 Task: Contact a Redfin agent in Phoenix, Arizona, for guidance on buying a house.
Action: Mouse moved to (785, 71)
Screenshot: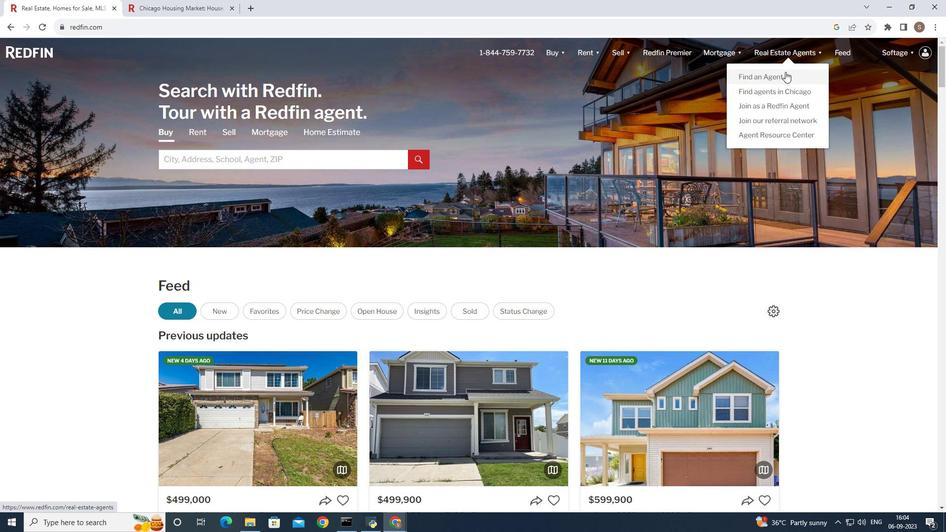 
Action: Mouse pressed left at (785, 71)
Screenshot: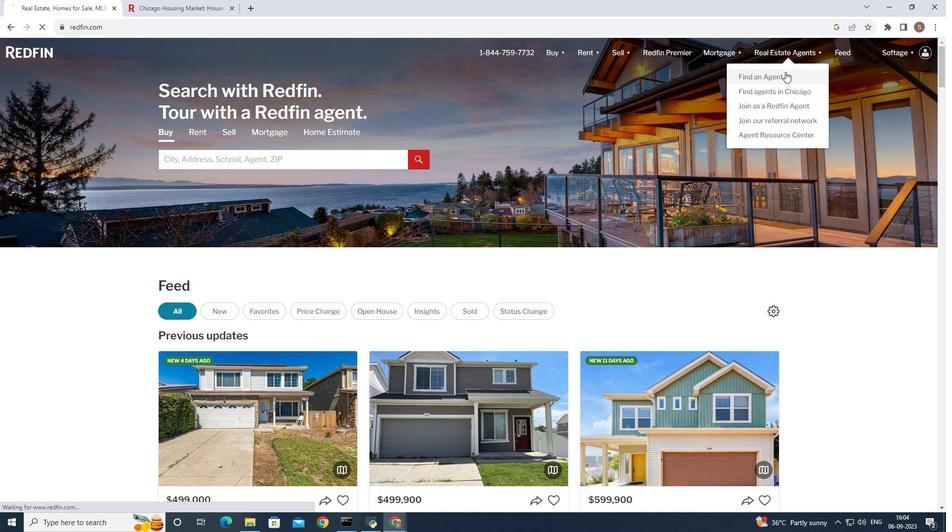 
Action: Mouse moved to (243, 309)
Screenshot: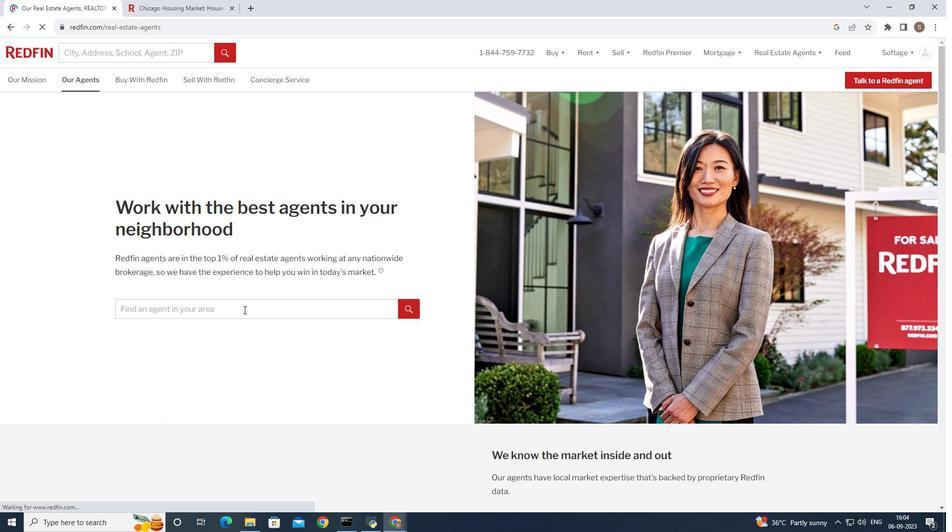 
Action: Mouse pressed left at (243, 309)
Screenshot: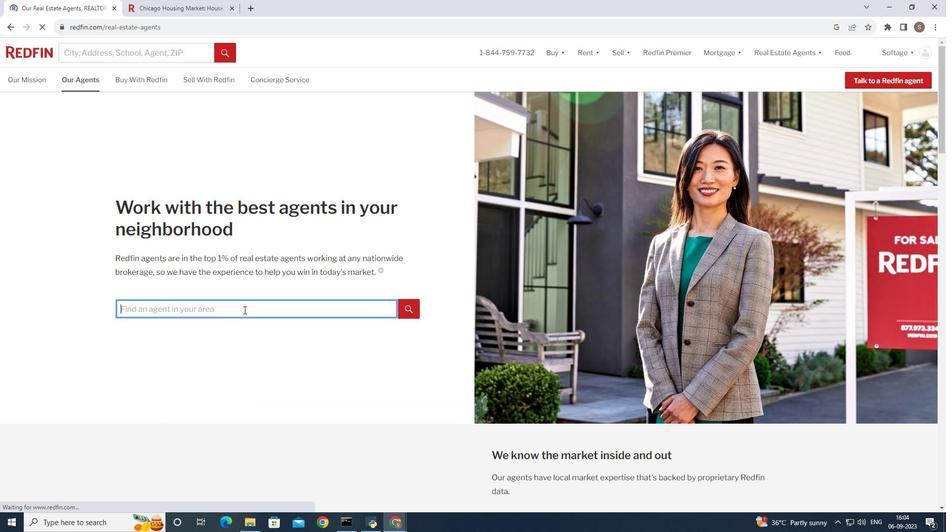 
Action: Key pressed <Key.shift><Key.shift><Key.shift><Key.shift><Key.shift><Key.shift><Key.shift><Key.shift><Key.shift><Key.shift><Key.shift>Phoenix,<Key.space><Key.shift>Ari
Screenshot: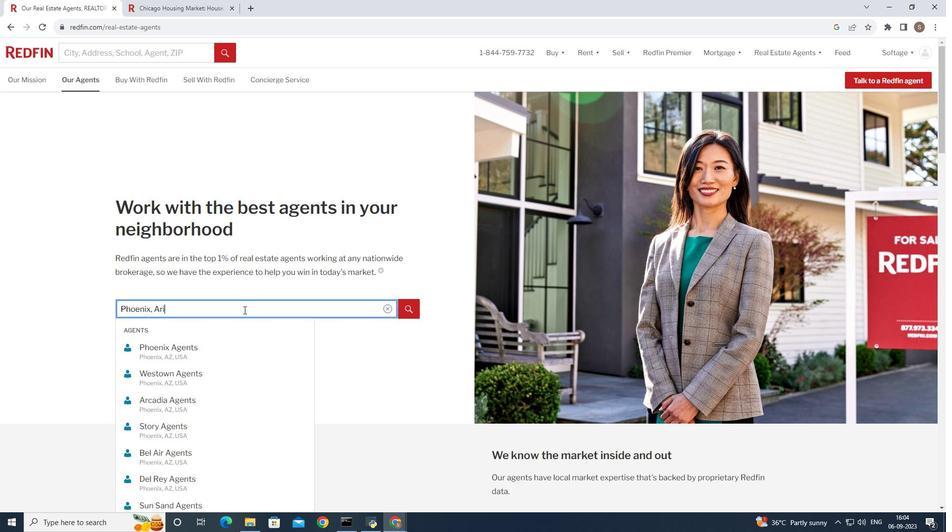 
Action: Mouse moved to (230, 345)
Screenshot: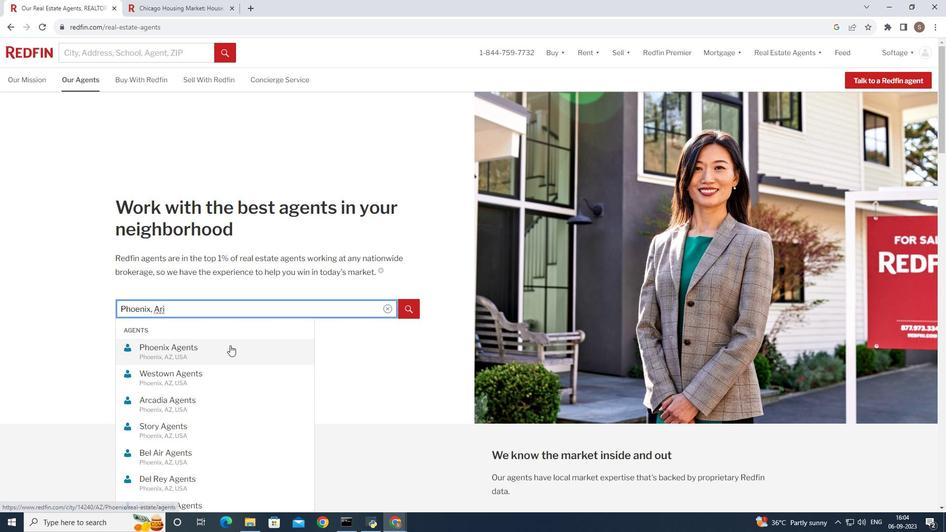 
Action: Mouse pressed left at (230, 345)
Screenshot: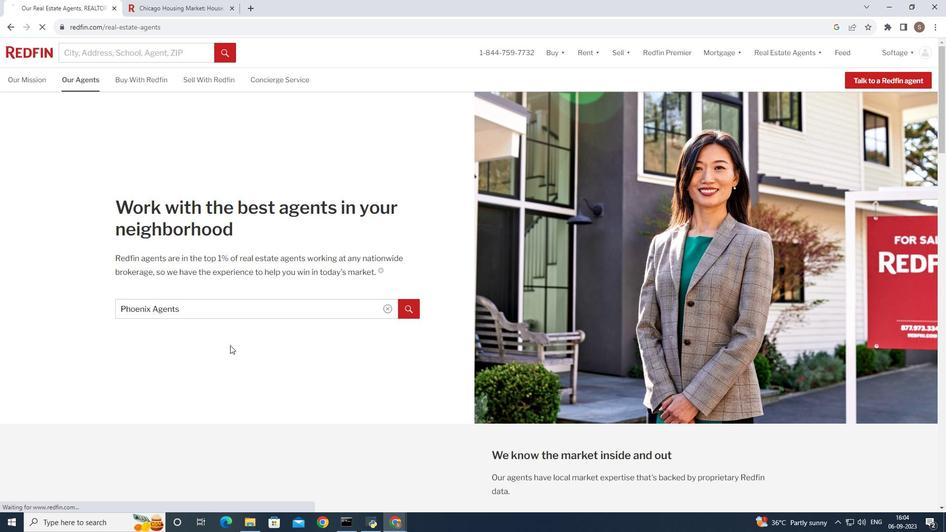 
Action: Mouse moved to (288, 342)
Screenshot: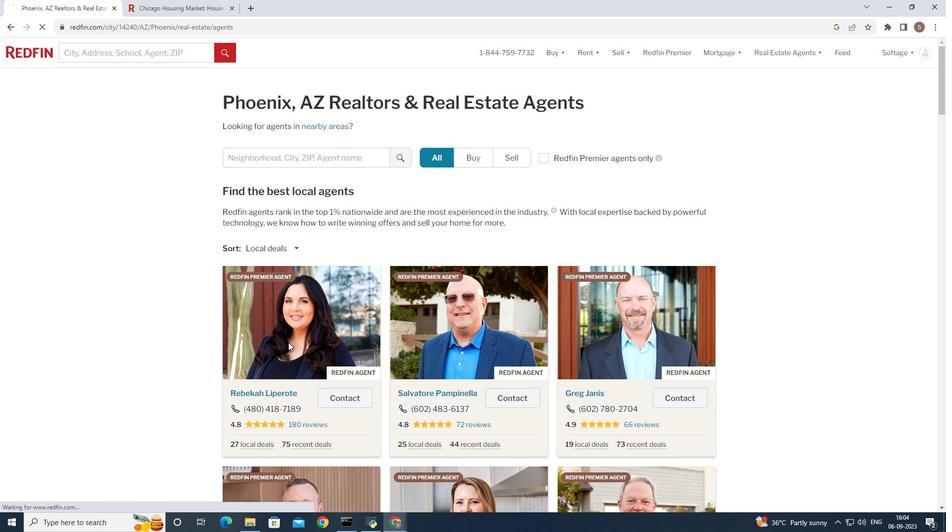 
Action: Mouse pressed left at (288, 342)
Screenshot: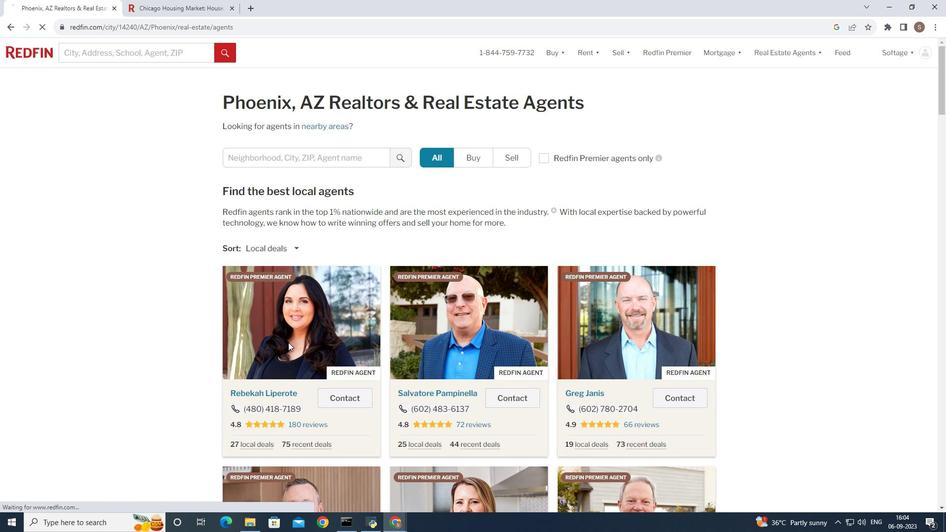 
Action: Mouse moved to (313, 298)
Screenshot: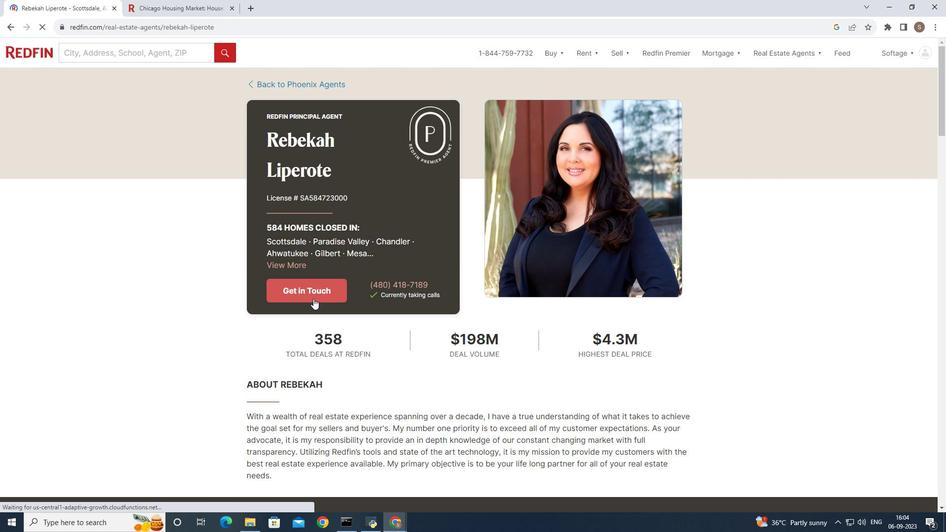 
Action: Mouse pressed left at (313, 298)
Screenshot: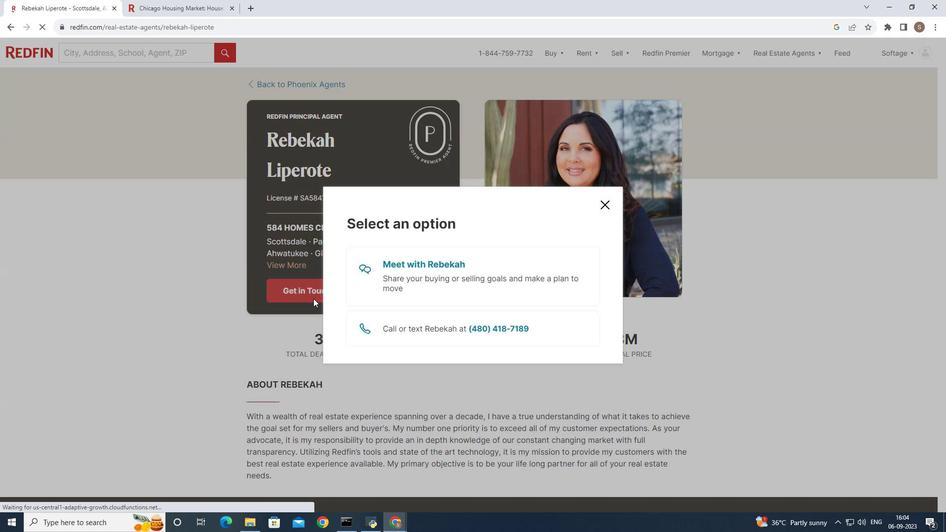 
Action: Mouse moved to (384, 292)
Screenshot: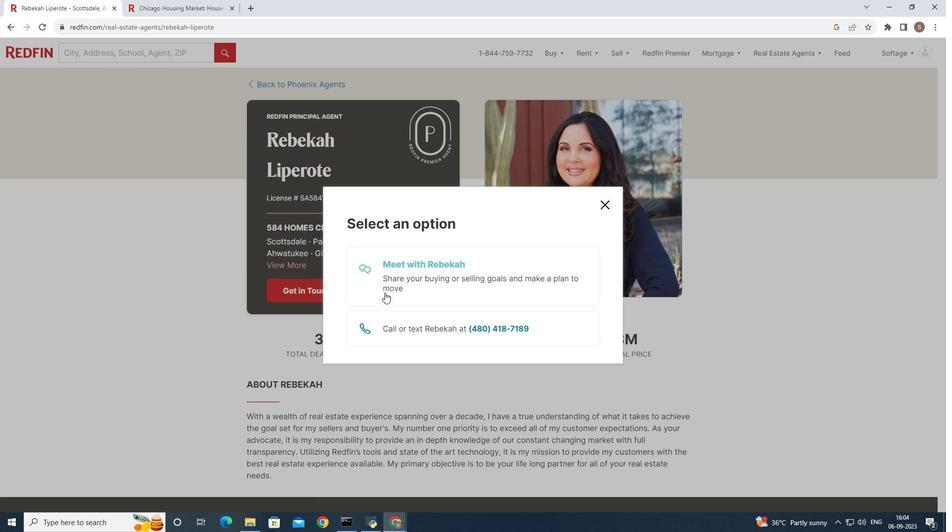 
Action: Mouse pressed left at (384, 292)
Screenshot: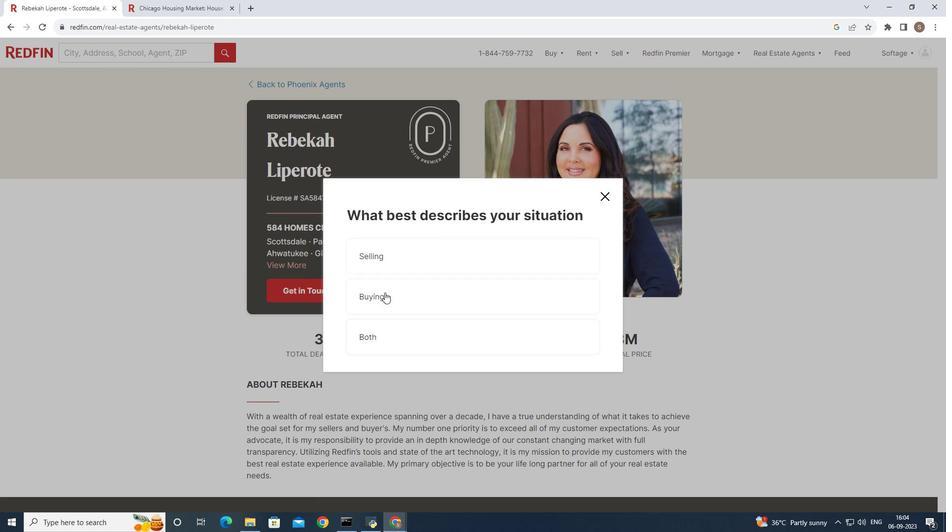 
Action: Mouse moved to (381, 299)
Screenshot: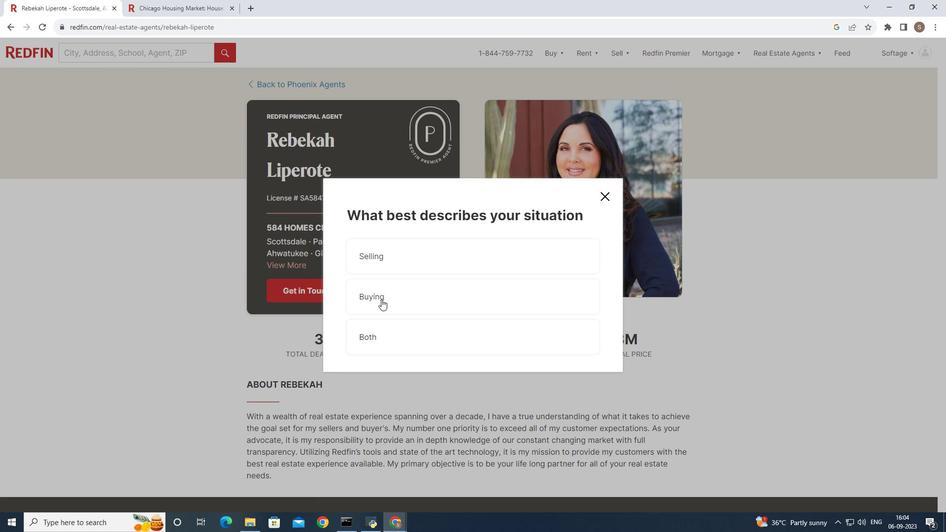 
Action: Mouse pressed left at (381, 299)
Screenshot: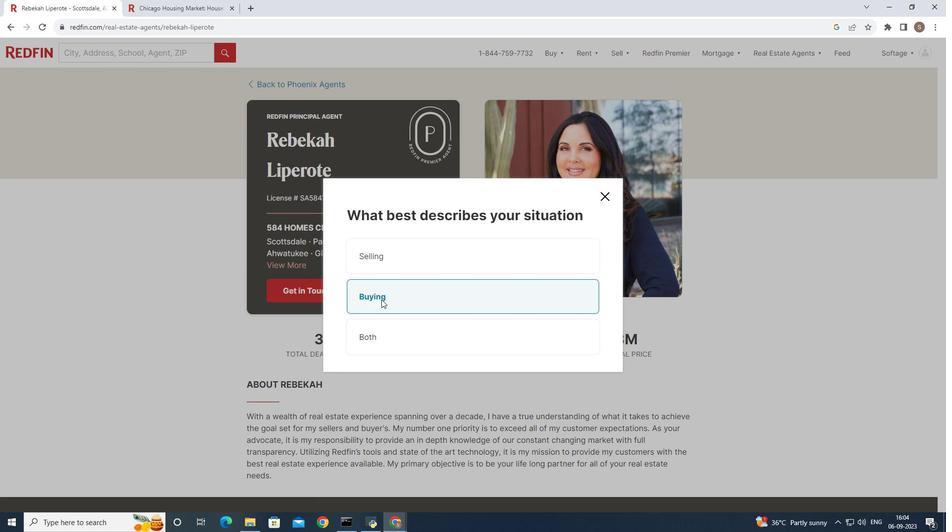 
Action: Mouse moved to (534, 220)
Screenshot: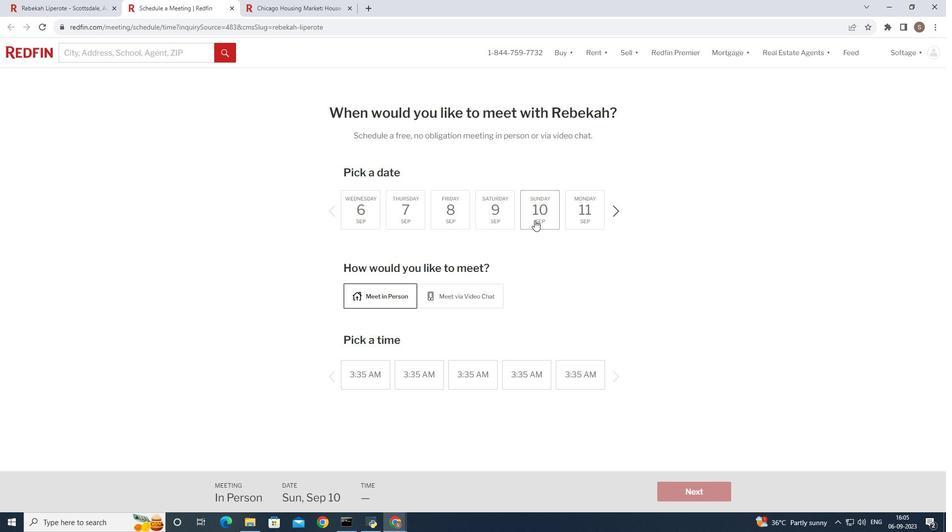 
Action: Mouse pressed left at (534, 220)
Screenshot: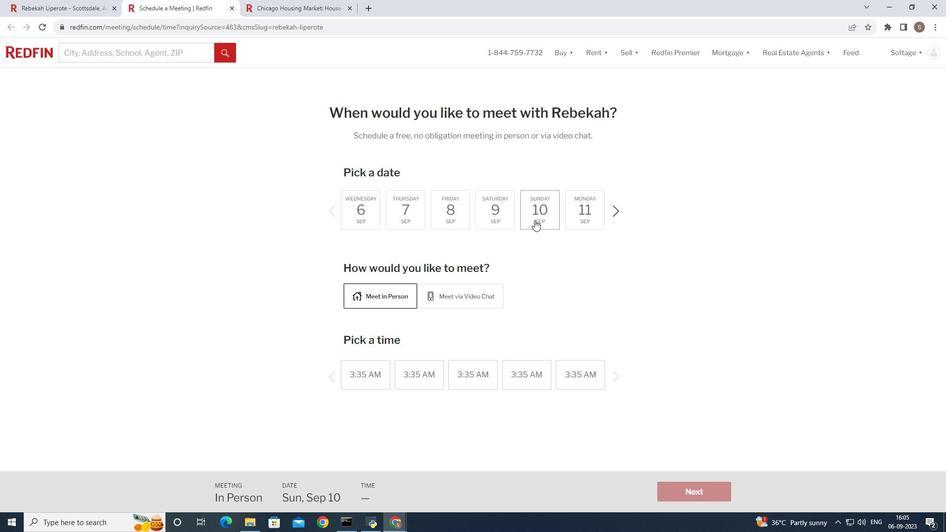 
Action: Mouse moved to (390, 292)
Screenshot: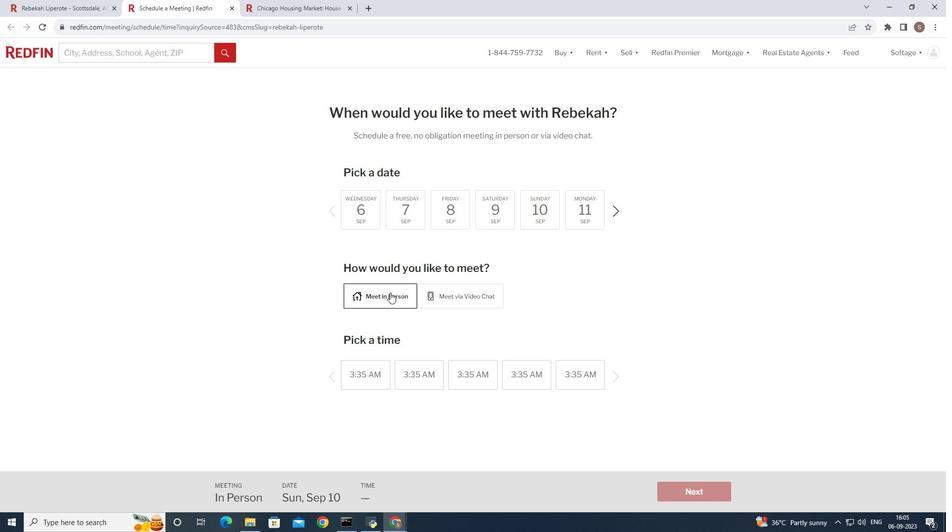 
Action: Mouse pressed left at (390, 292)
Screenshot: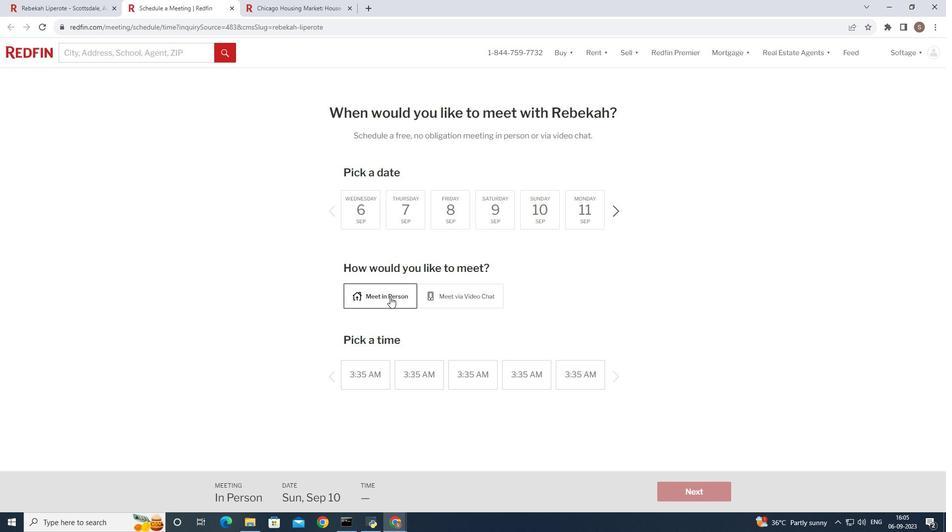 
Action: Mouse moved to (428, 376)
Screenshot: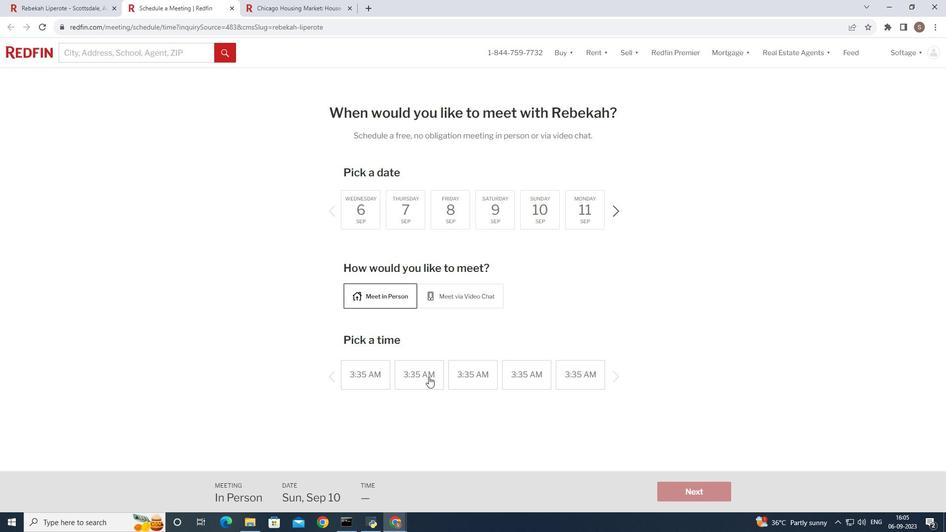 
Action: Mouse pressed left at (428, 376)
Screenshot: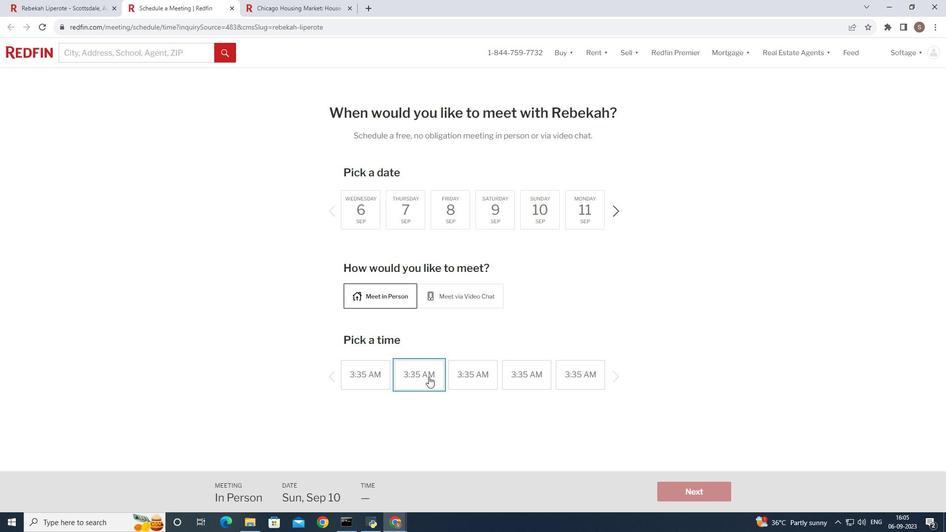
Action: Mouse moved to (694, 488)
Screenshot: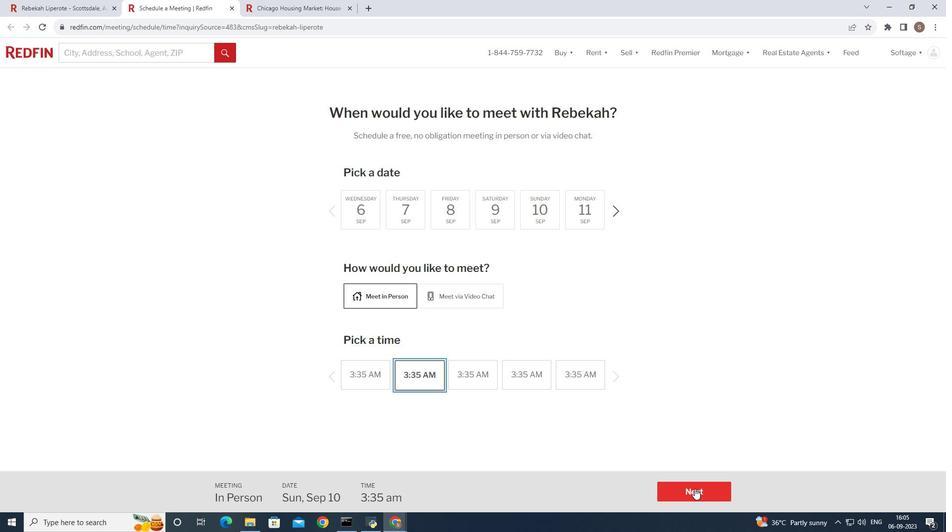 
Action: Mouse pressed left at (694, 488)
Screenshot: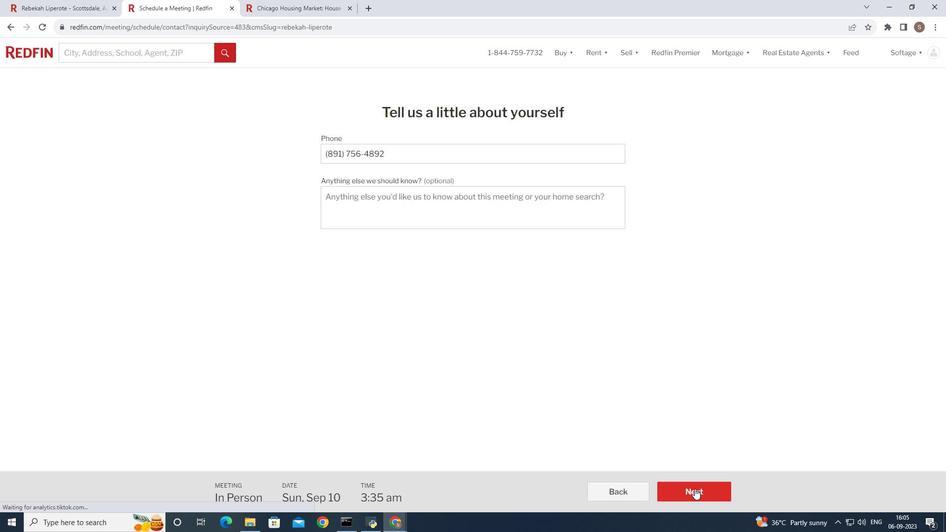 
Action: Mouse moved to (362, 200)
Screenshot: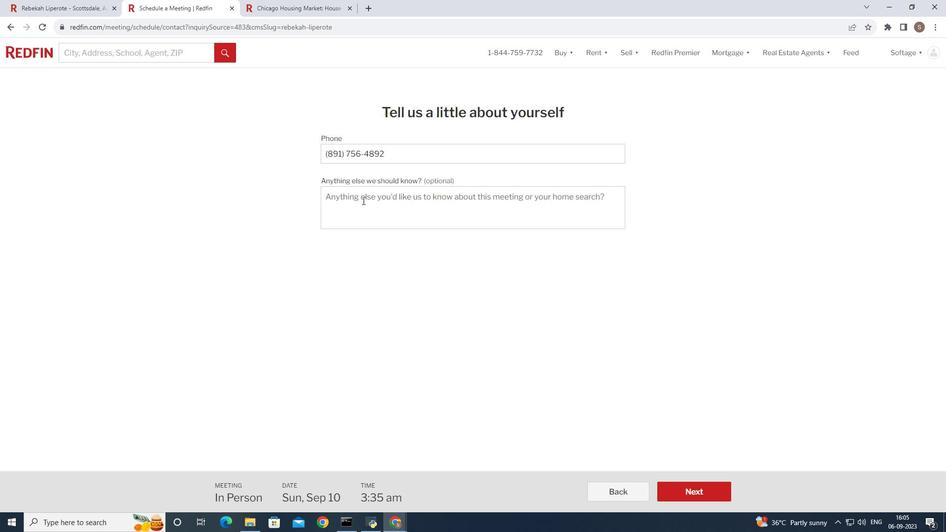 
Action: Mouse pressed left at (362, 200)
Screenshot: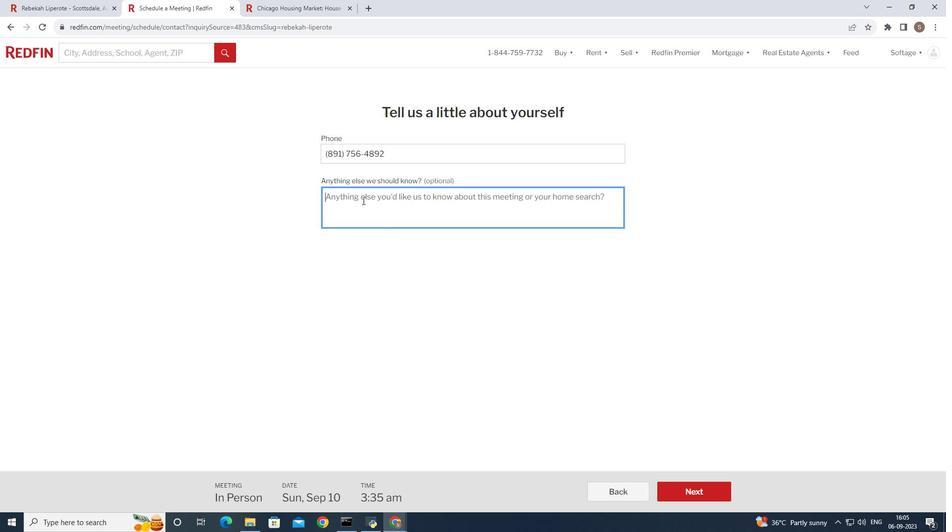 
Action: Key pressed <Key.shift><Key.shift><Key.shift><Key.shift><Key.shift><Key.shift><Key.shift><Key.shift><Key.shift><Key.shift><Key.shift><Key.shift><Key.shift><Key.shift><Key.shift><Key.shift><Key.shift><Key.shift><Key.shift><Key.shift><Key.shift><Key.shift><Key.shift><Key.shift>I<Key.space>want<Key.space>to<Key.space>buy<Key.space>3<Key.space>bhk<Key.space>rooms<Key.space>and<Key.space>3<Key.space>bathrooms<Key.space>and<Key.space>air<Key.space>conditioned<Key.space>rooms<Key.space>so<Key.space>please<Key.space>give<Key.space>me<Key.space>some<Key.space>guidance<Key.space>on<Key.space>house
Screenshot: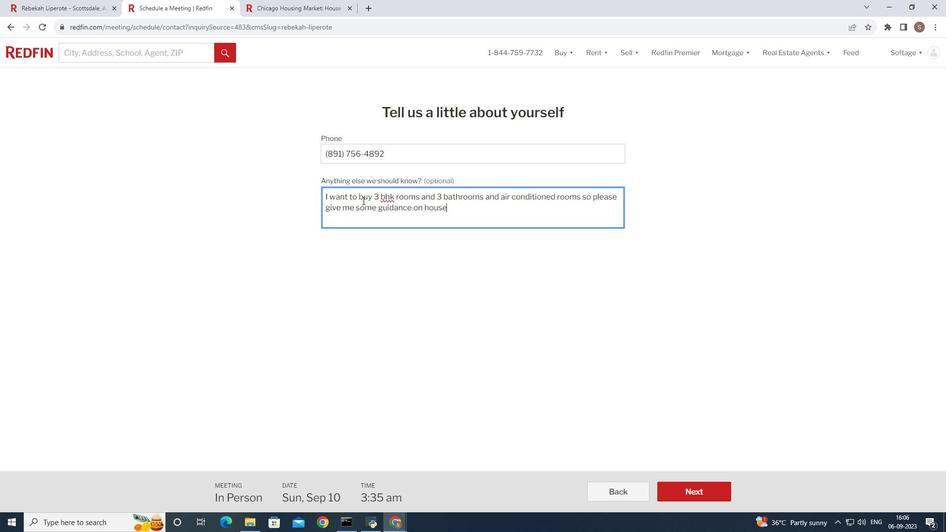
Action: Mouse moved to (664, 487)
Screenshot: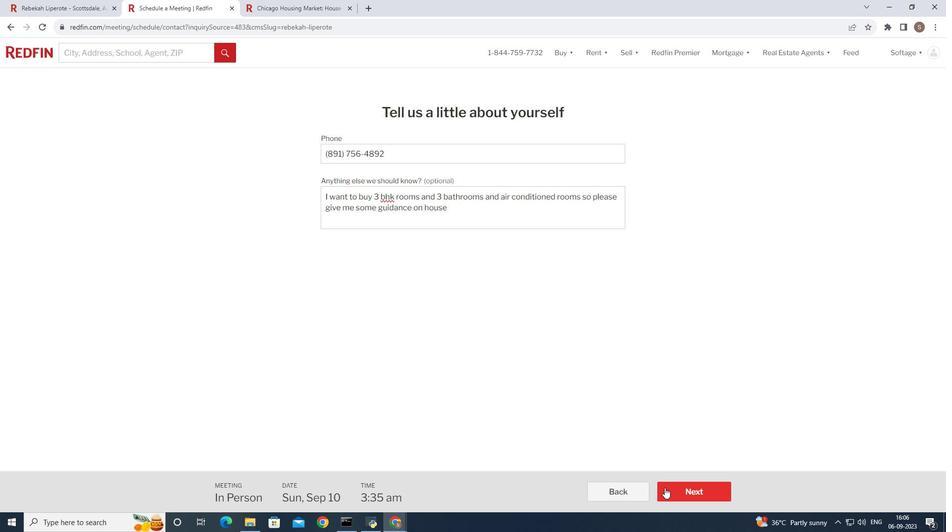 
Action: Mouse pressed left at (664, 487)
Screenshot: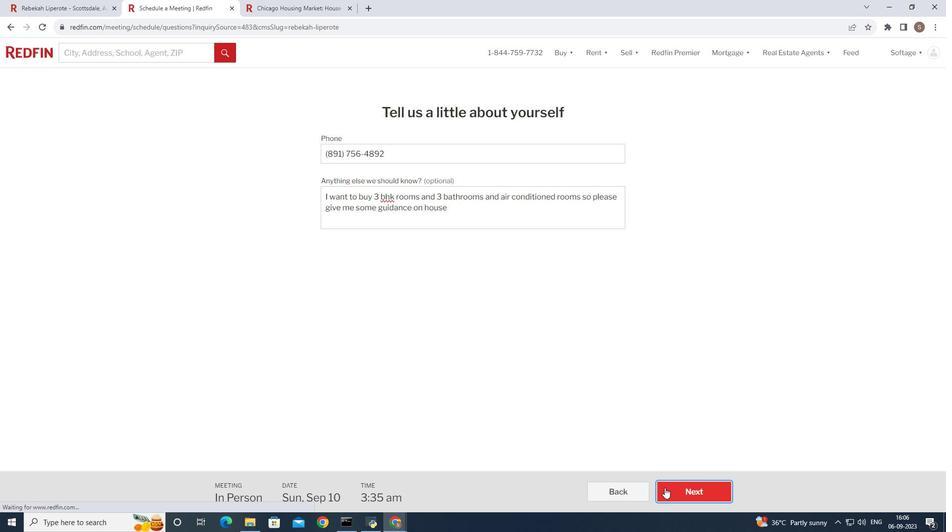 
Action: Mouse moved to (512, 176)
Screenshot: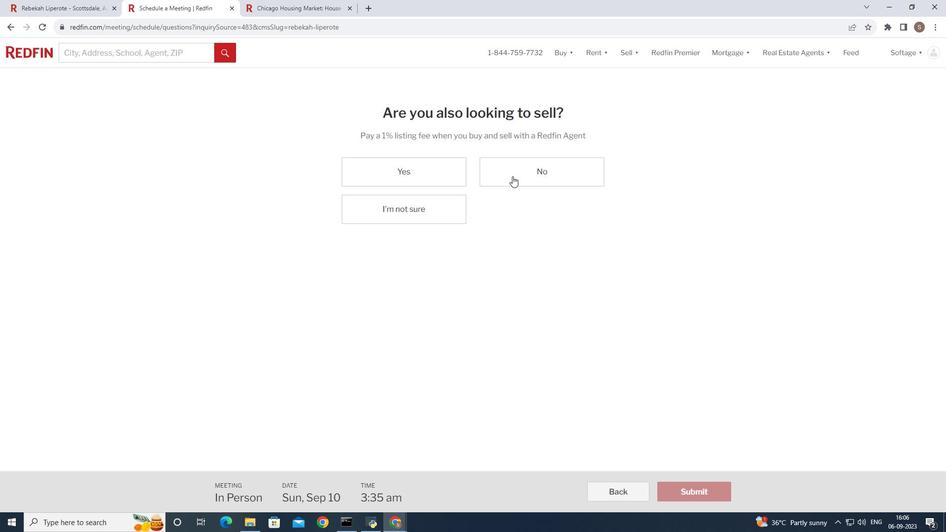 
Action: Mouse pressed left at (512, 176)
Screenshot: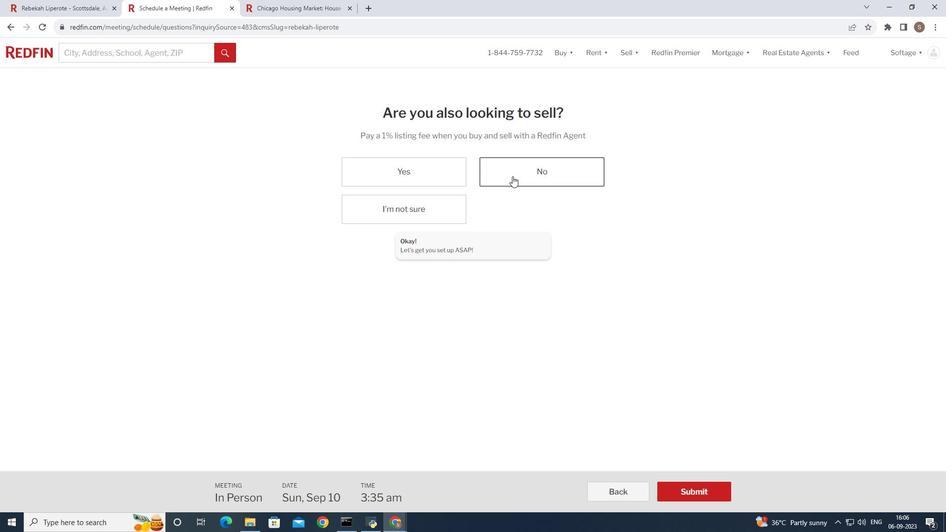 
Action: Mouse moved to (681, 491)
Screenshot: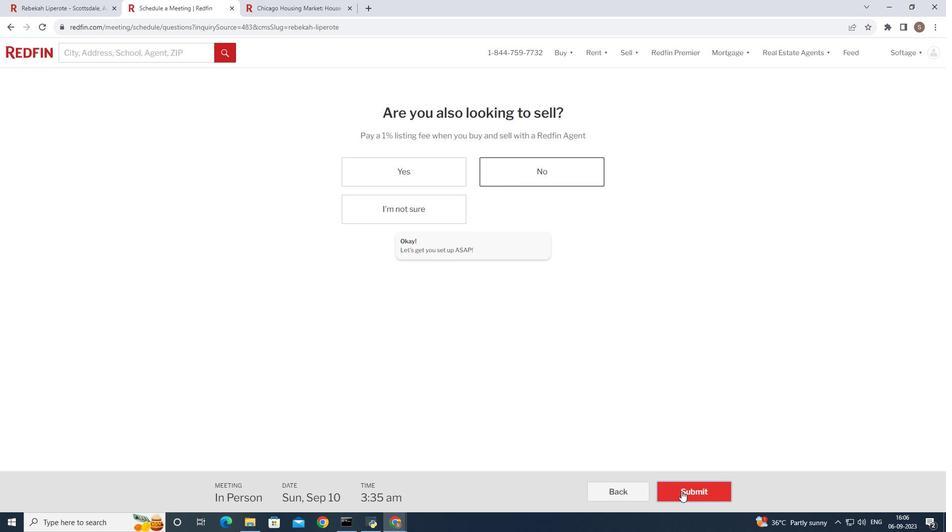 
Action: Mouse pressed left at (681, 491)
Screenshot: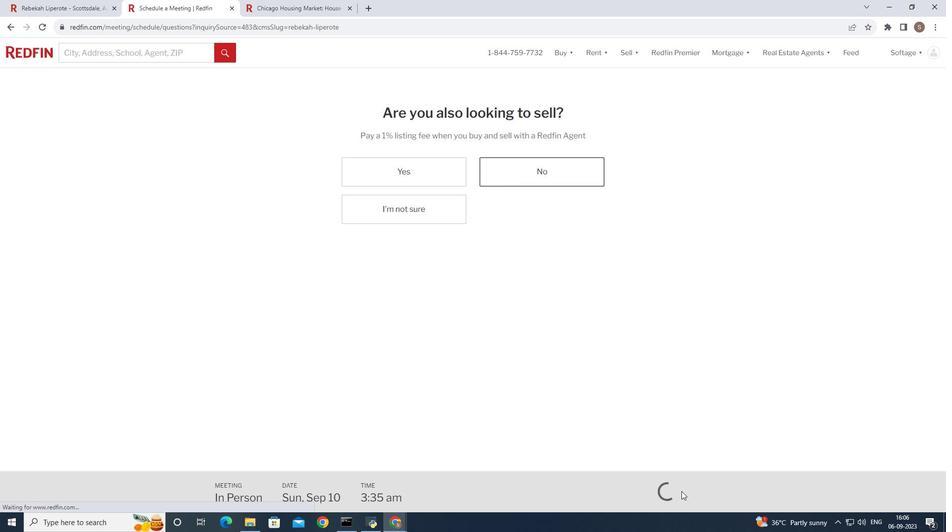 
Action: Mouse moved to (520, 319)
Screenshot: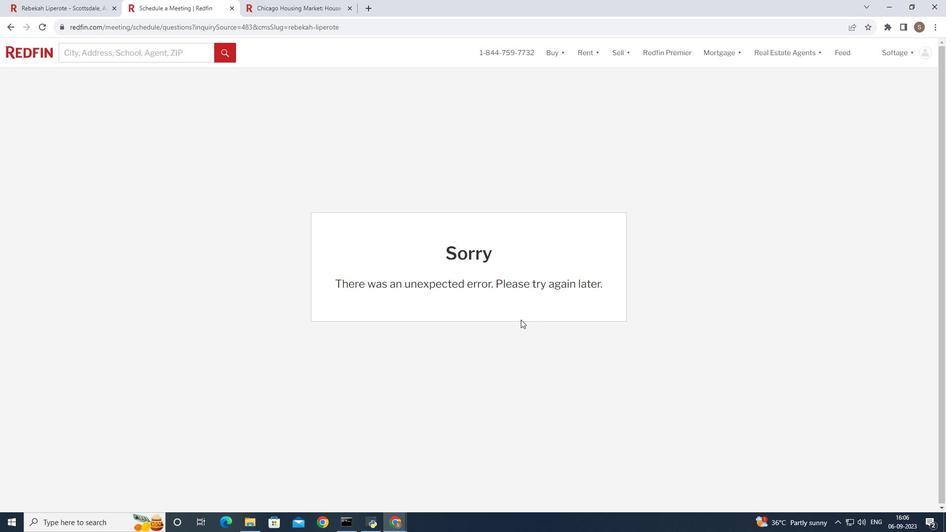 
